 Task: Plan a team-building outdoor sports day for next month on the 12th at 12 PM.
Action: Mouse moved to (62, 83)
Screenshot: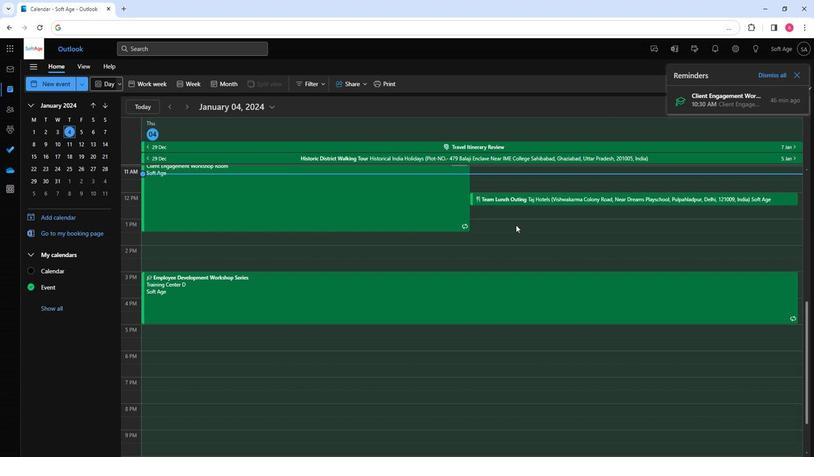 
Action: Mouse pressed left at (62, 83)
Screenshot: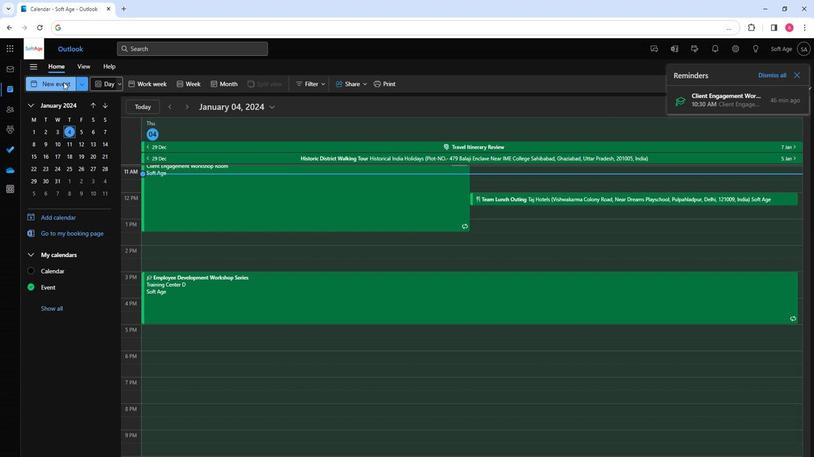 
Action: Mouse moved to (221, 148)
Screenshot: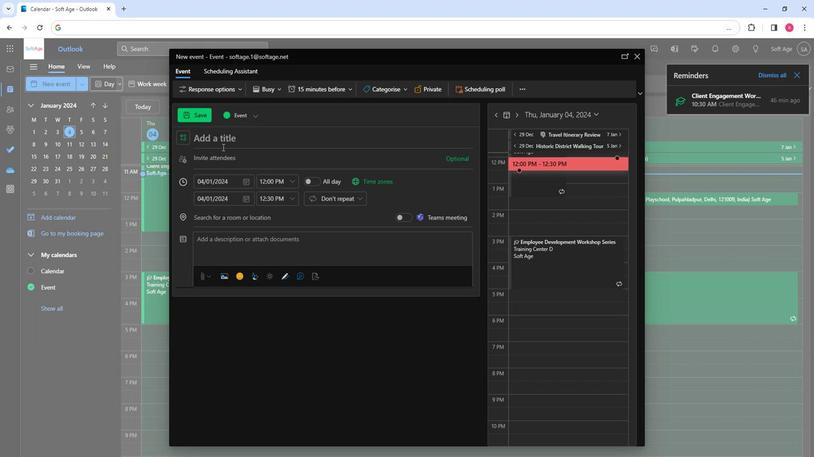 
Action: Key pressed <Key.shift>Team-<Key.shift>Building<Key.space><Key.shift>Outdoor<Key.space><Key.shift>SPorts<Key.space><Key.shift>Day
Screenshot: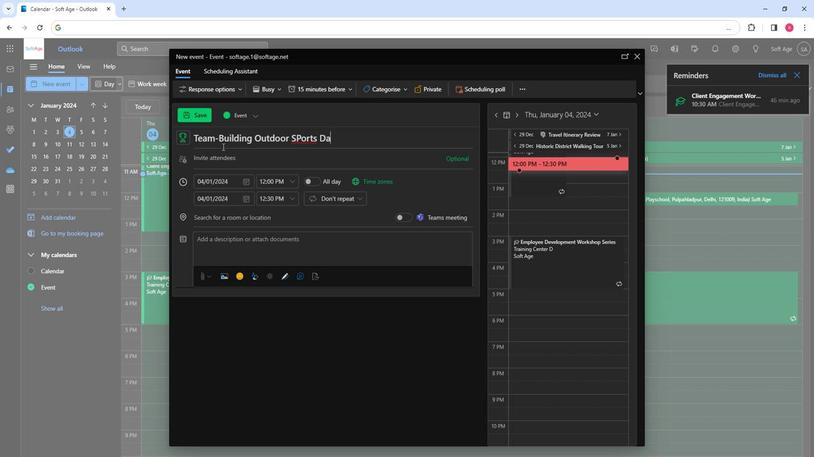 
Action: Mouse moved to (298, 141)
Screenshot: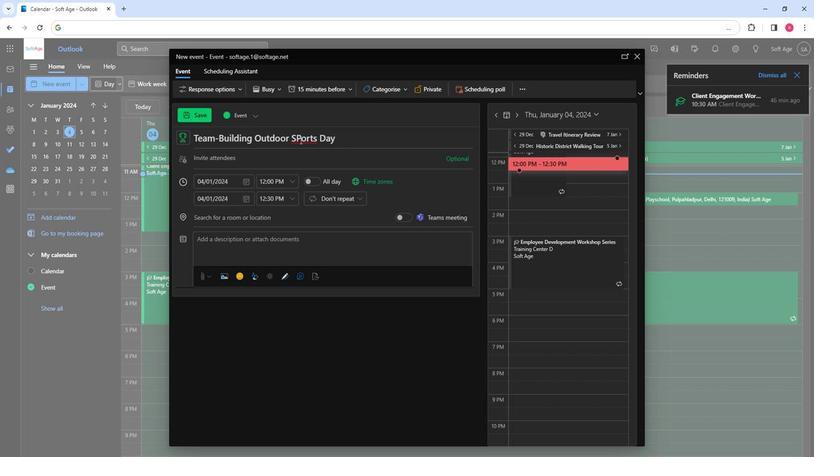
Action: Mouse pressed left at (298, 141)
Screenshot: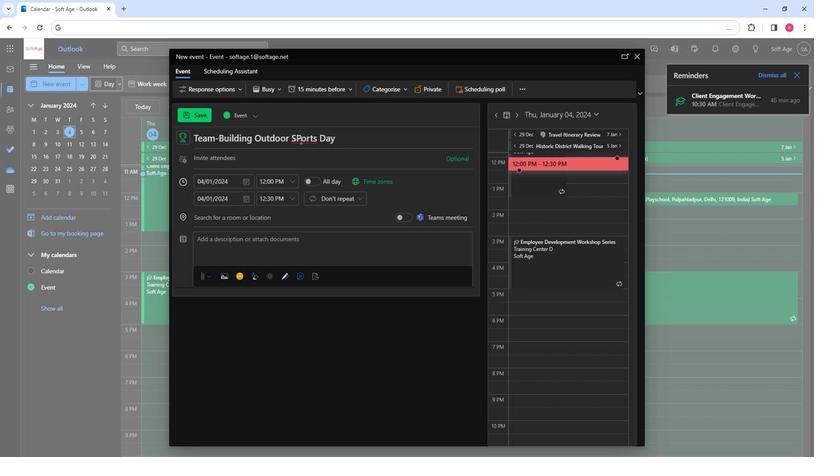
Action: Key pressed <Key.backspace>
Screenshot: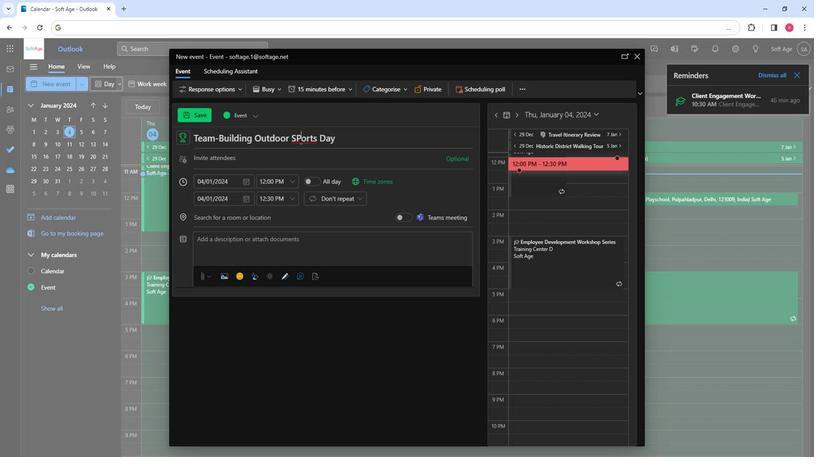 
Action: Mouse moved to (298, 142)
Screenshot: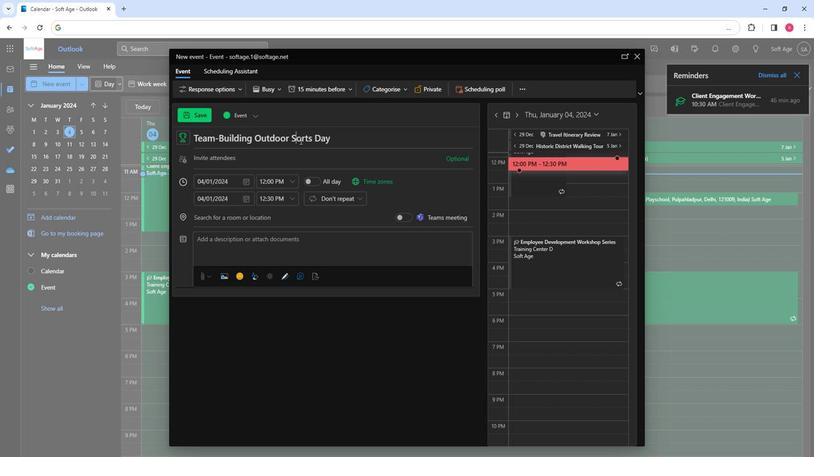 
Action: Key pressed p
Screenshot: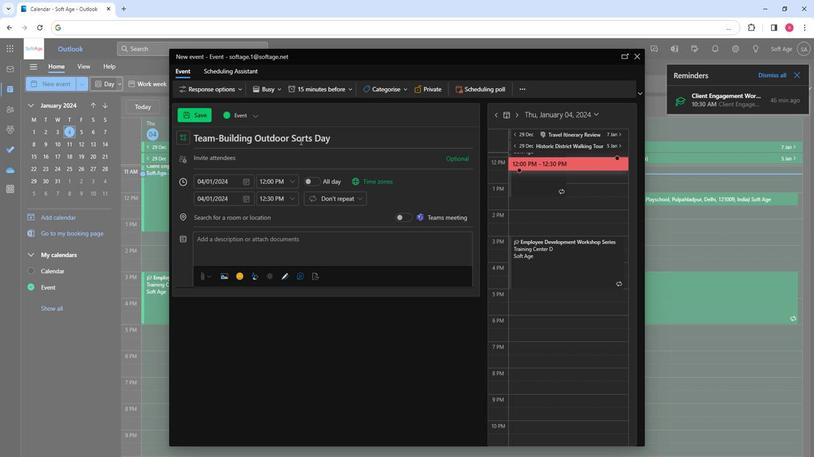 
Action: Mouse moved to (290, 156)
Screenshot: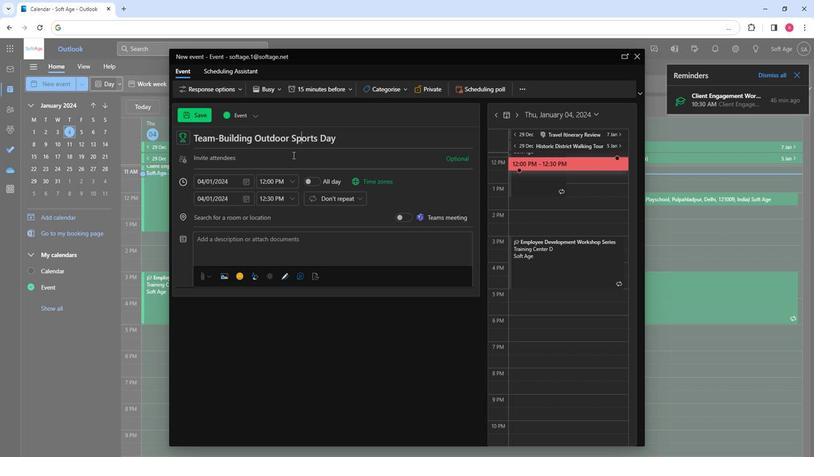 
Action: Mouse pressed left at (290, 156)
Screenshot: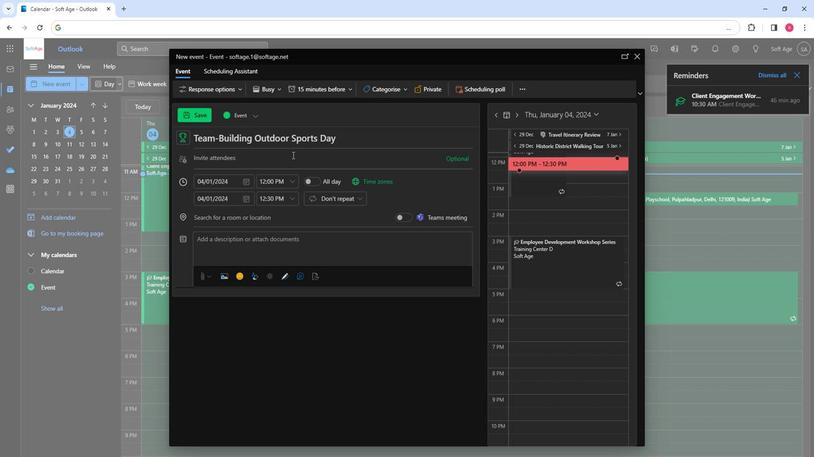
Action: Key pressed so
Screenshot: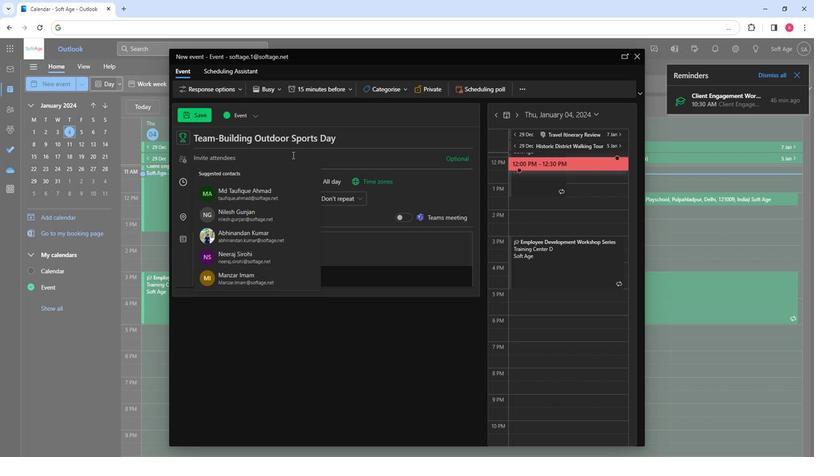 
Action: Mouse moved to (242, 203)
Screenshot: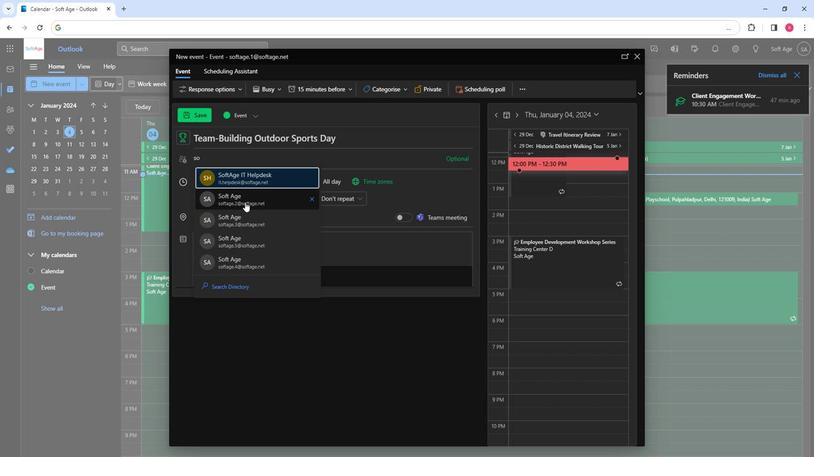 
Action: Mouse pressed left at (242, 203)
Screenshot: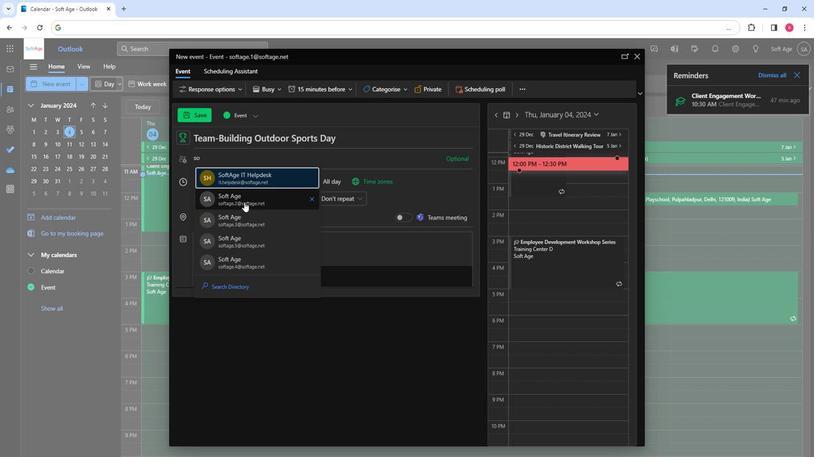 
Action: Mouse moved to (244, 208)
Screenshot: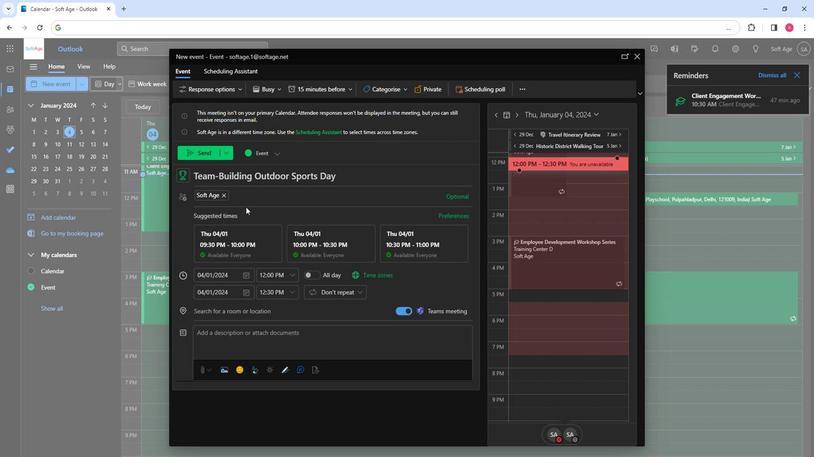 
Action: Key pressed so
Screenshot: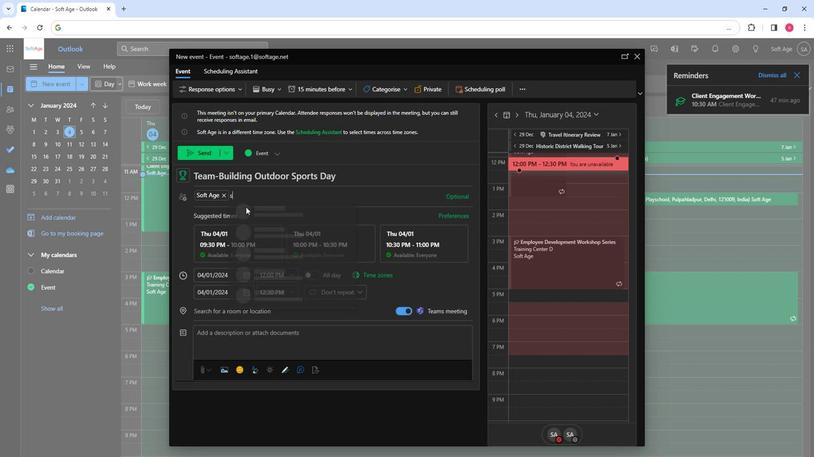 
Action: Mouse moved to (277, 259)
Screenshot: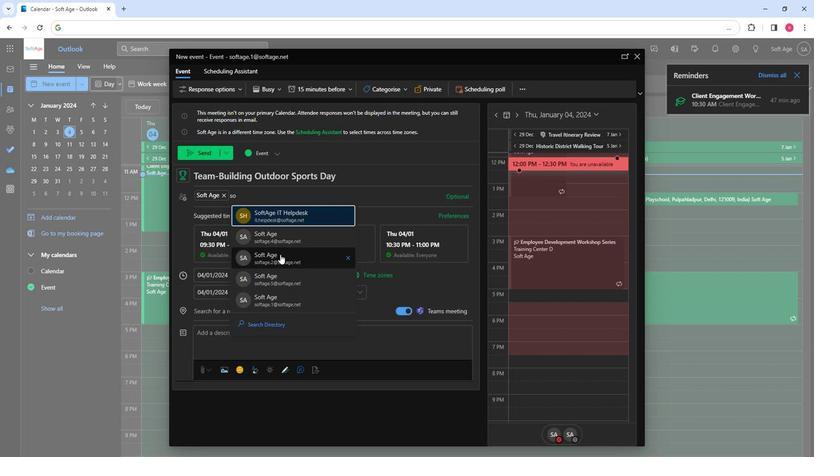 
Action: Mouse pressed left at (277, 259)
Screenshot: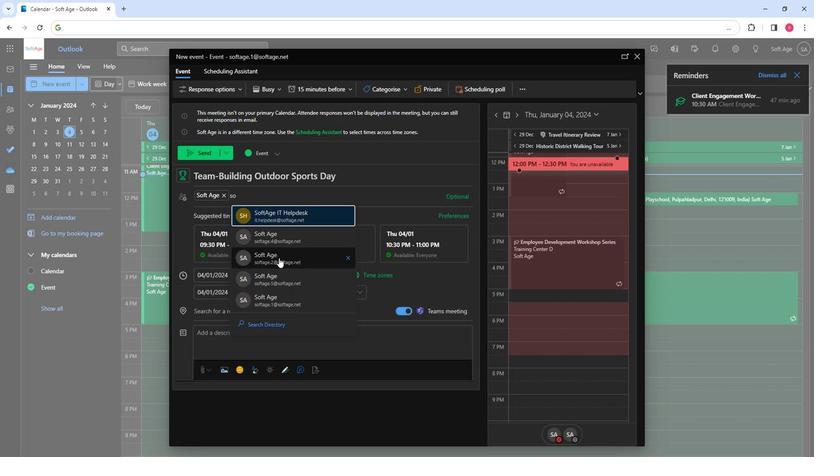 
Action: Key pressed so
Screenshot: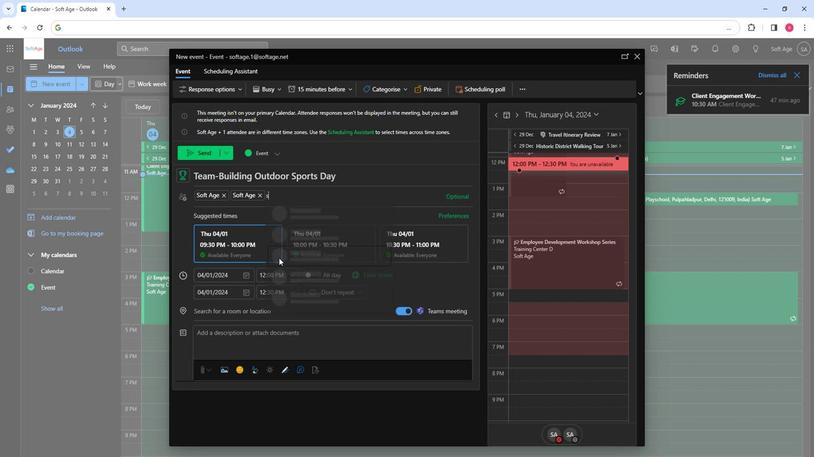 
Action: Mouse moved to (294, 277)
Screenshot: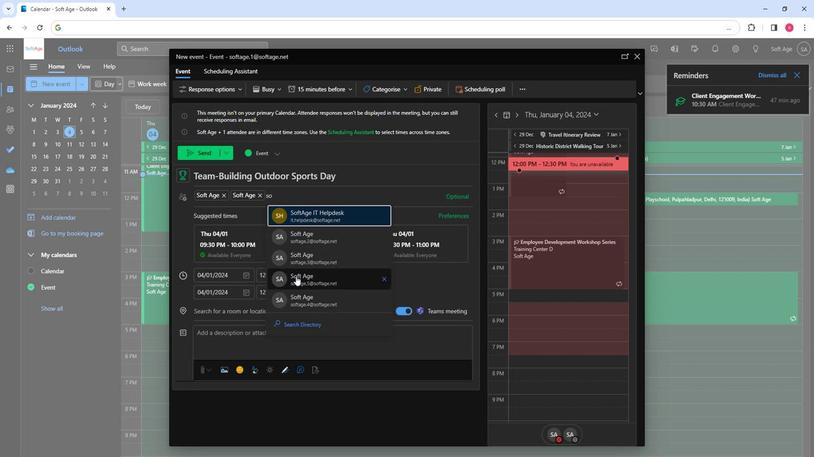
Action: Mouse pressed left at (294, 277)
Screenshot: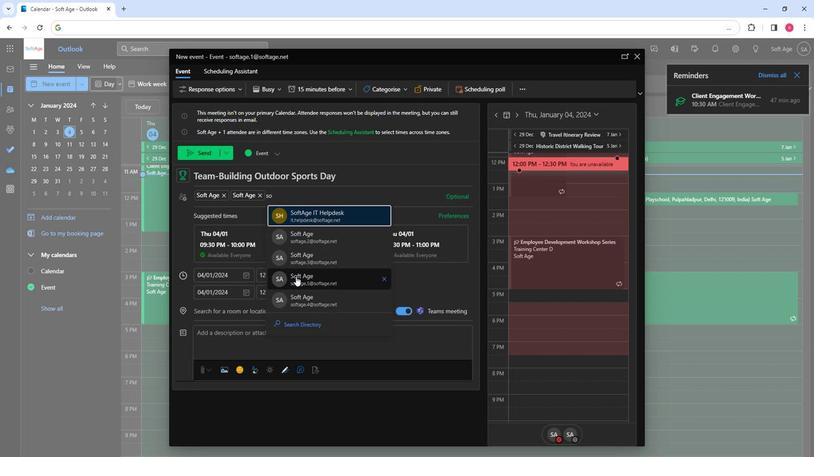
Action: Mouse moved to (247, 276)
Screenshot: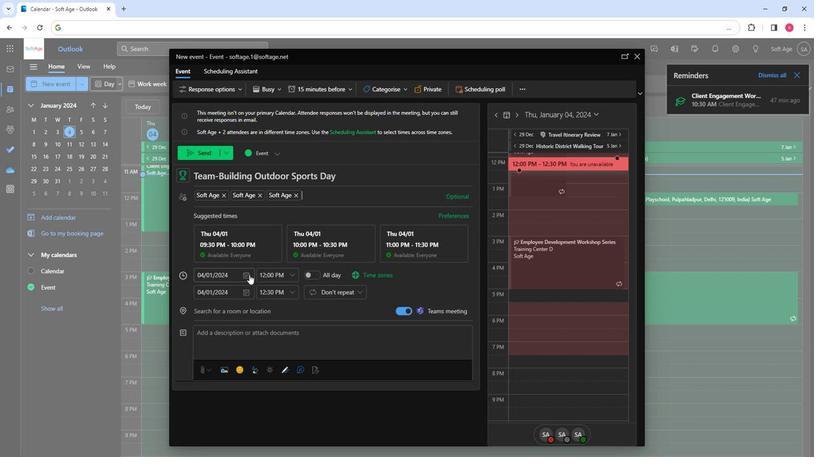 
Action: Mouse pressed left at (247, 276)
Screenshot: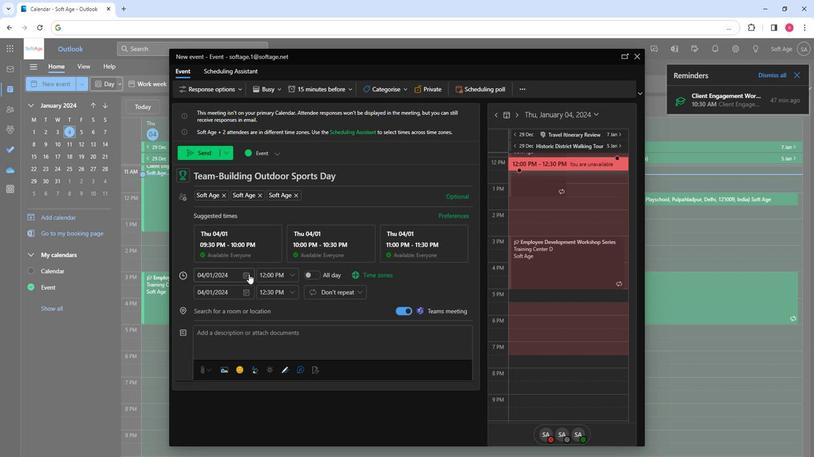 
Action: Mouse moved to (271, 297)
Screenshot: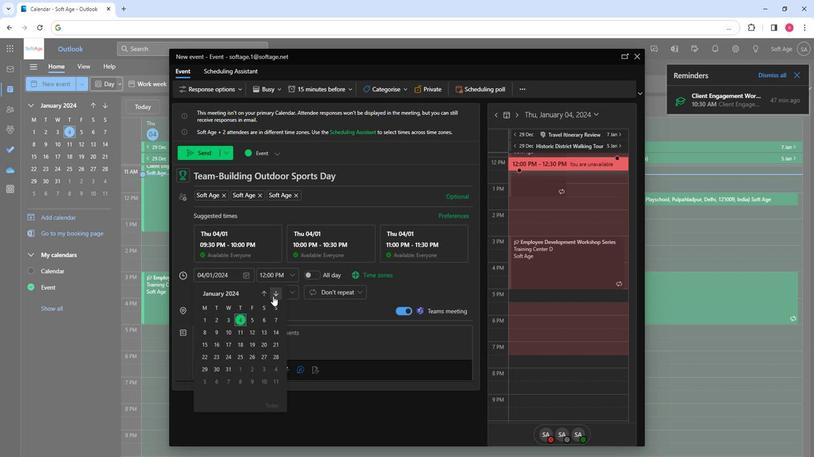 
Action: Mouse pressed left at (271, 297)
Screenshot: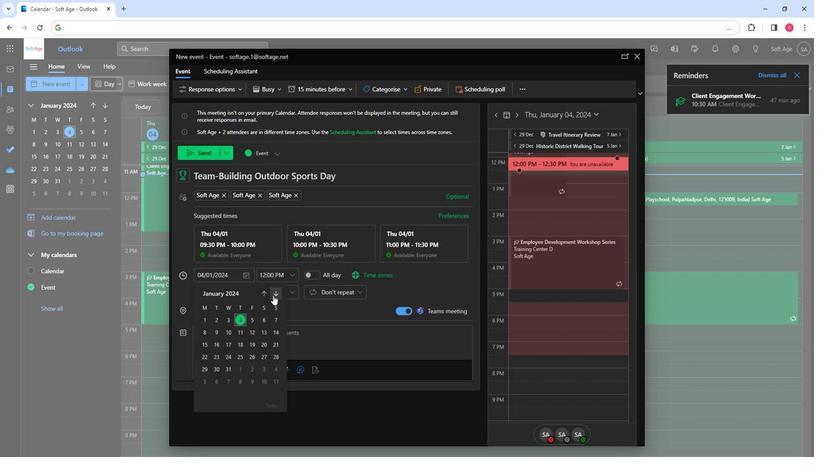 
Action: Mouse moved to (203, 349)
Screenshot: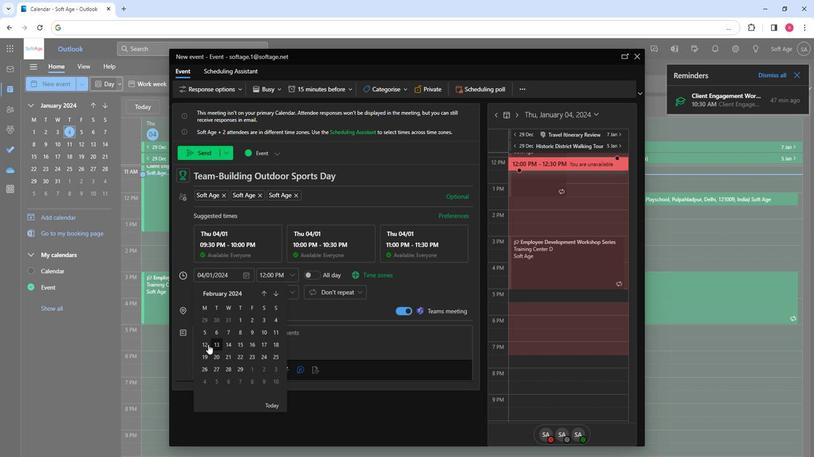 
Action: Mouse pressed left at (203, 349)
Screenshot: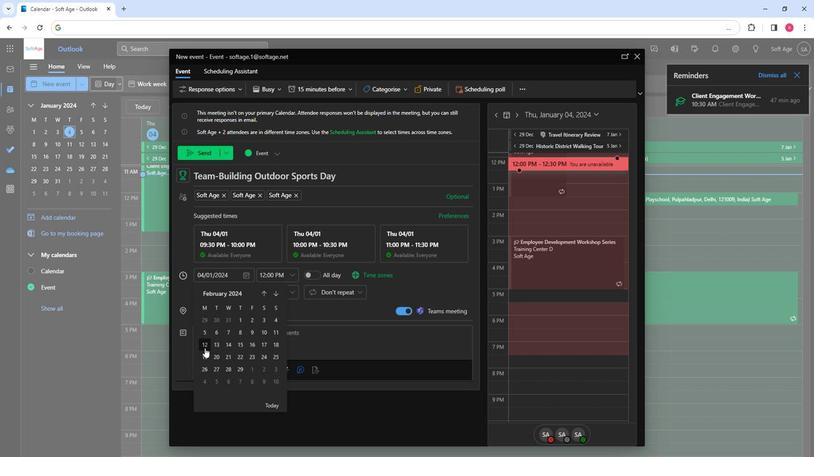 
Action: Mouse moved to (289, 272)
Screenshot: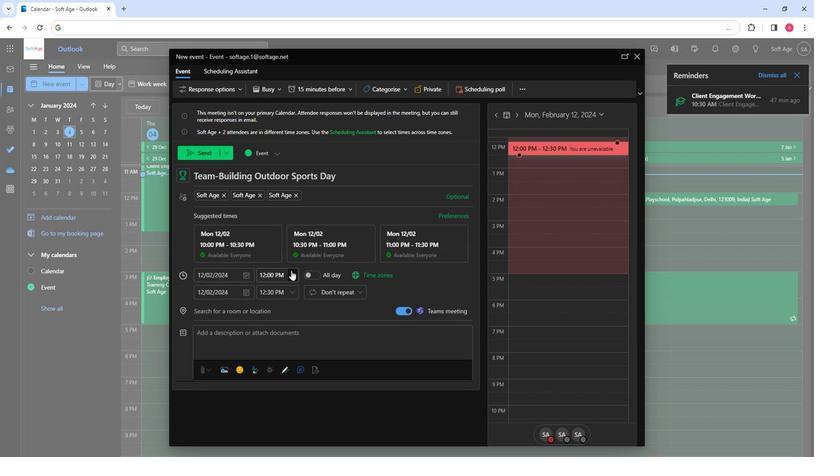 
Action: Mouse pressed left at (289, 272)
Screenshot: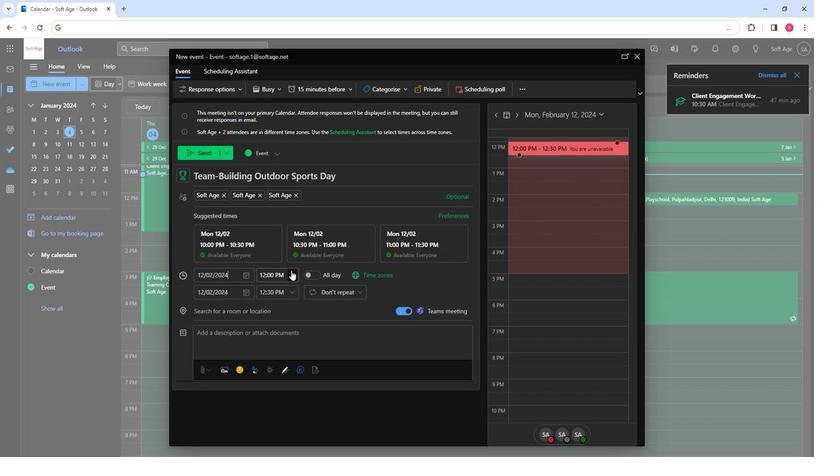 
Action: Mouse moved to (274, 291)
Screenshot: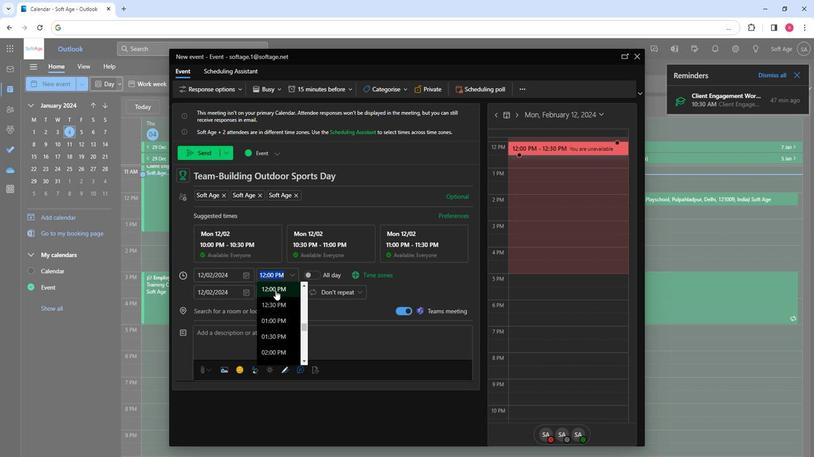 
Action: Mouse pressed left at (274, 291)
Screenshot: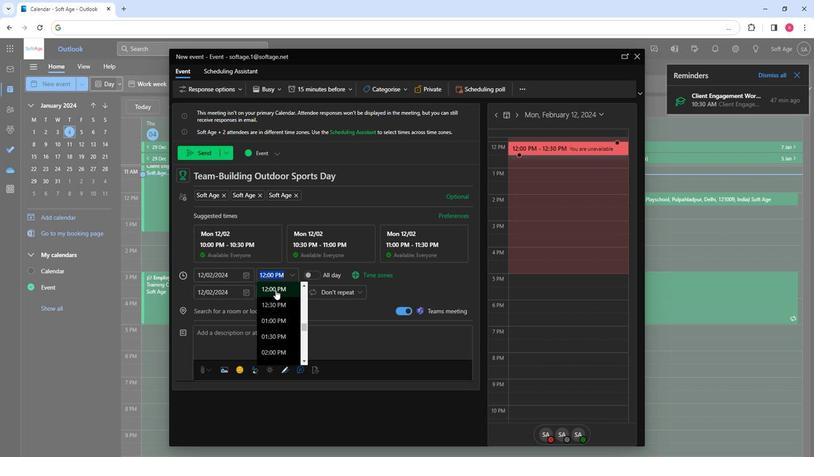 
Action: Mouse moved to (212, 311)
Screenshot: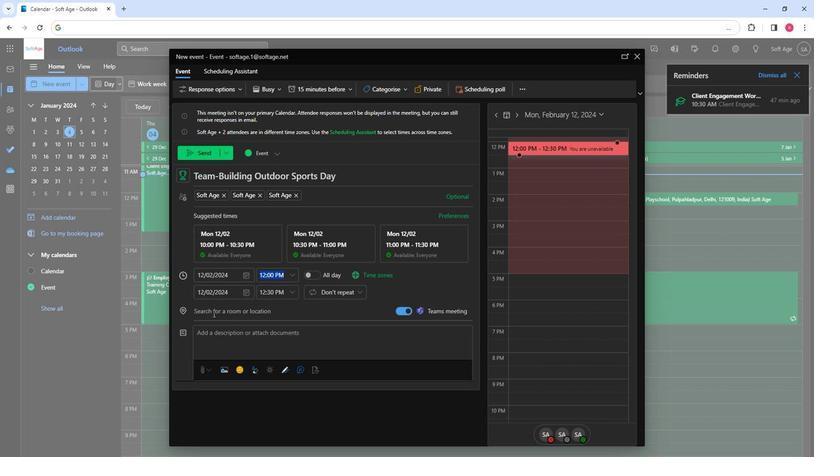 
Action: Mouse pressed left at (212, 311)
Screenshot: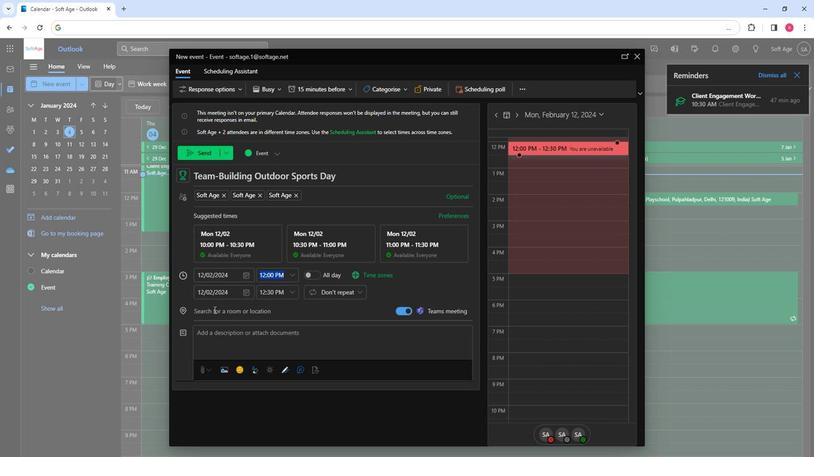 
Action: Key pressed s
Screenshot: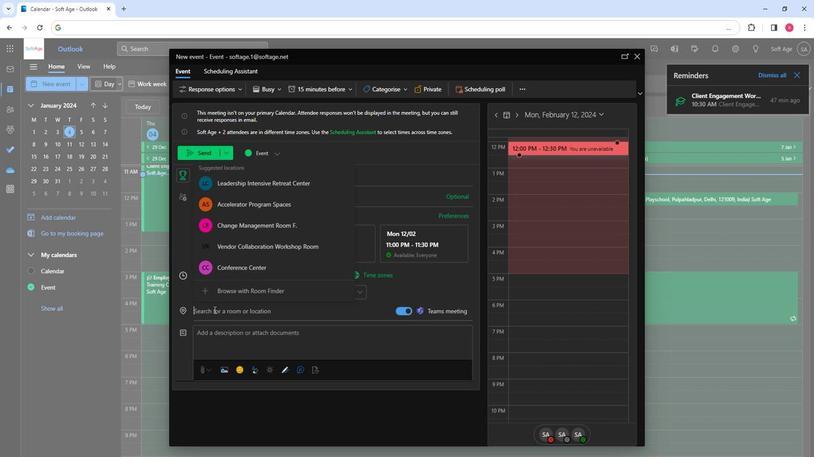 
Action: Mouse moved to (221, 192)
Screenshot: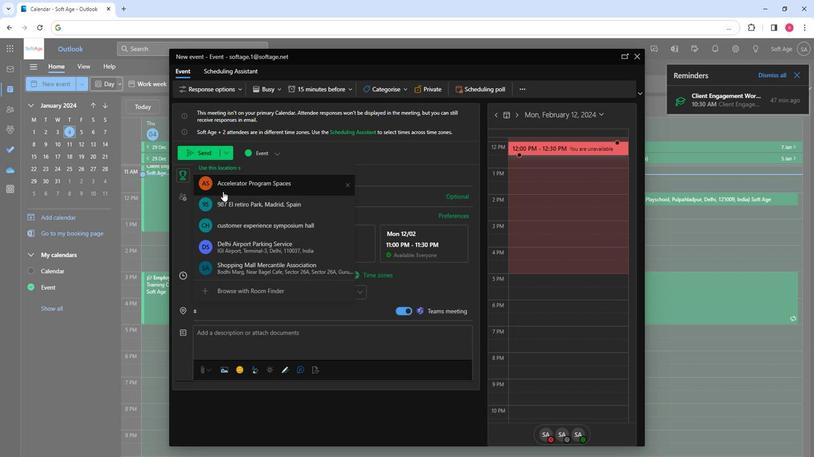 
Action: Mouse pressed left at (221, 192)
Screenshot: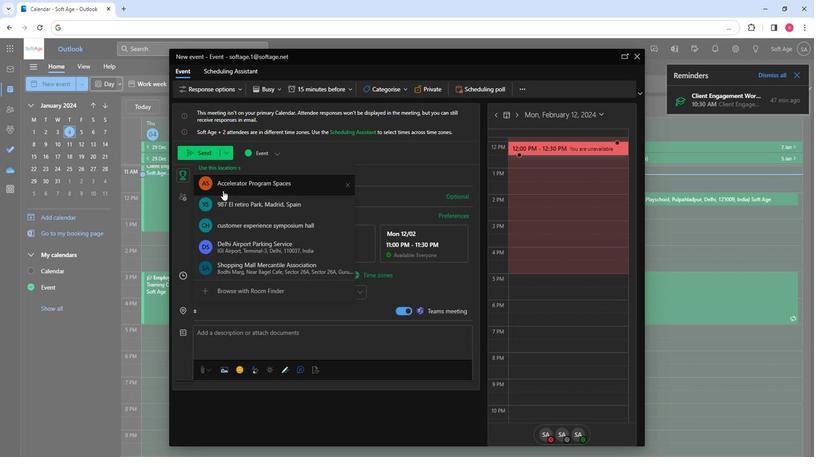 
Action: Mouse moved to (281, 311)
Screenshot: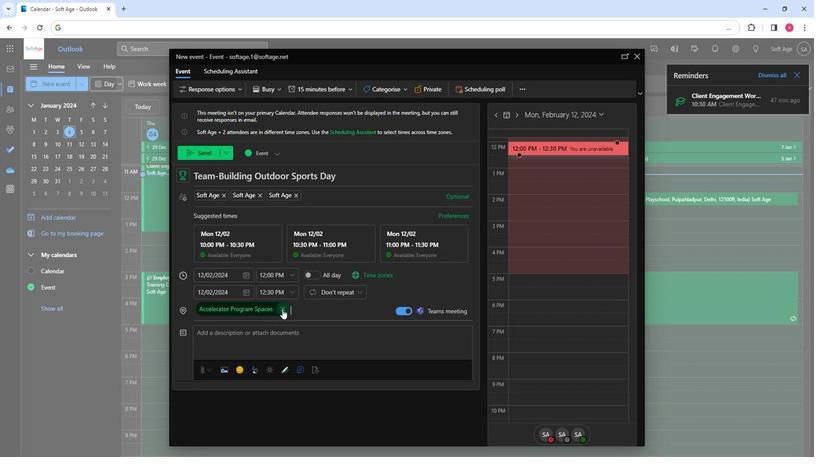 
Action: Mouse pressed left at (281, 311)
Screenshot: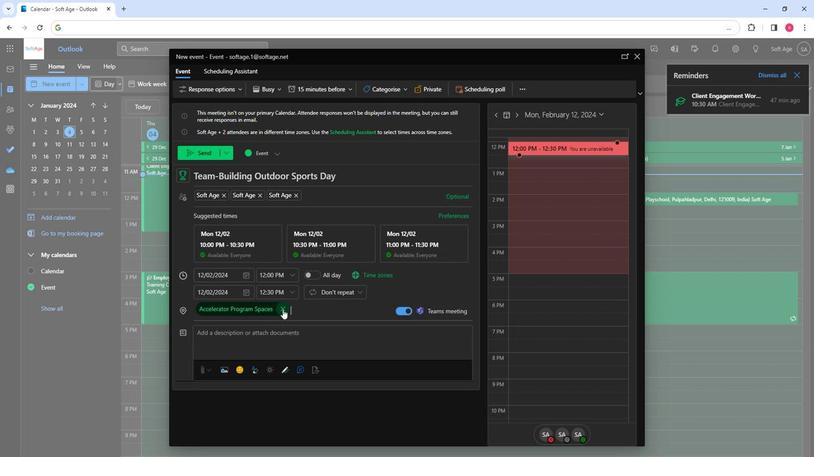 
Action: Mouse moved to (262, 314)
Screenshot: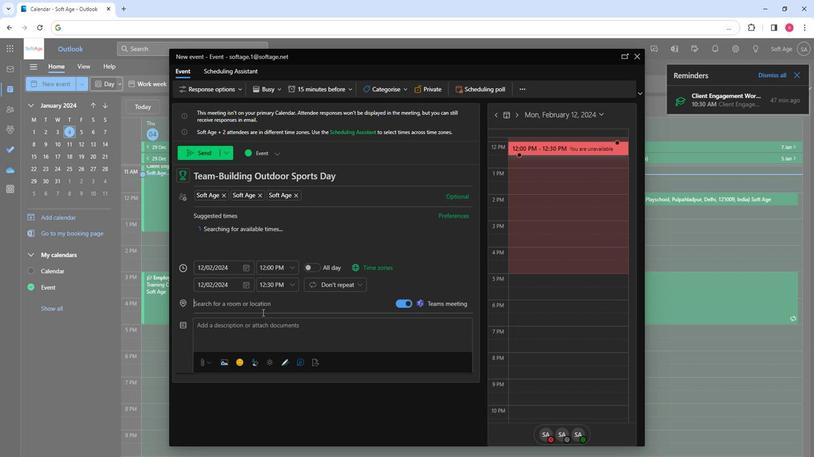 
Action: Key pressed sports
Screenshot: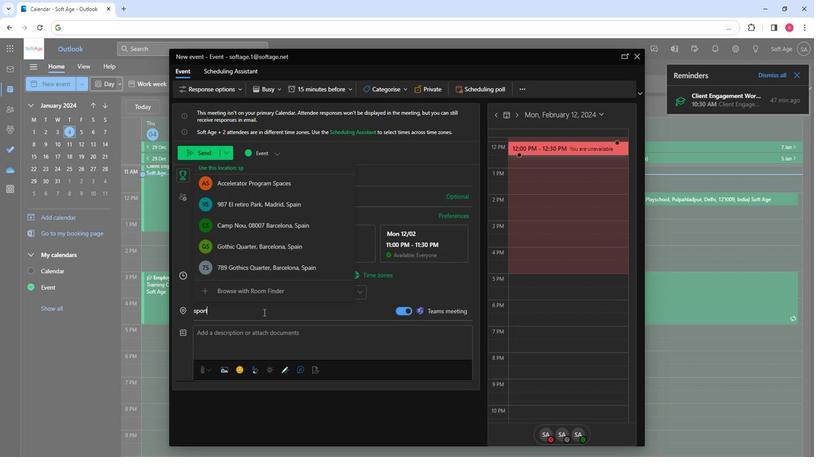 
Action: Mouse moved to (284, 209)
Screenshot: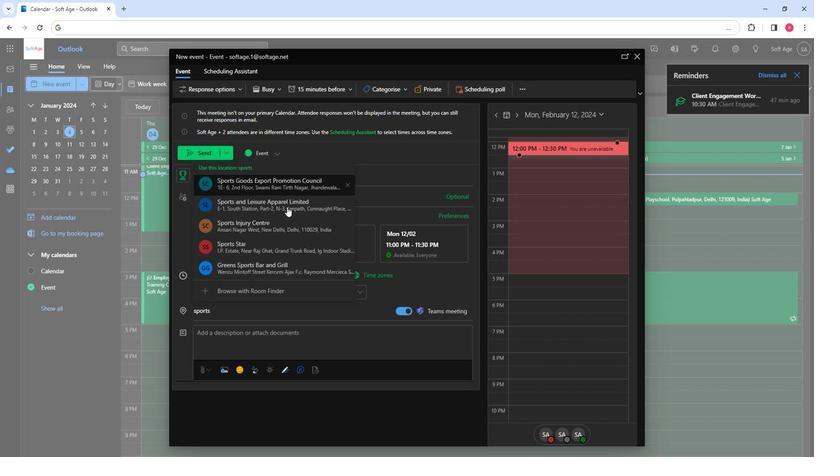 
Action: Mouse pressed left at (284, 209)
Screenshot: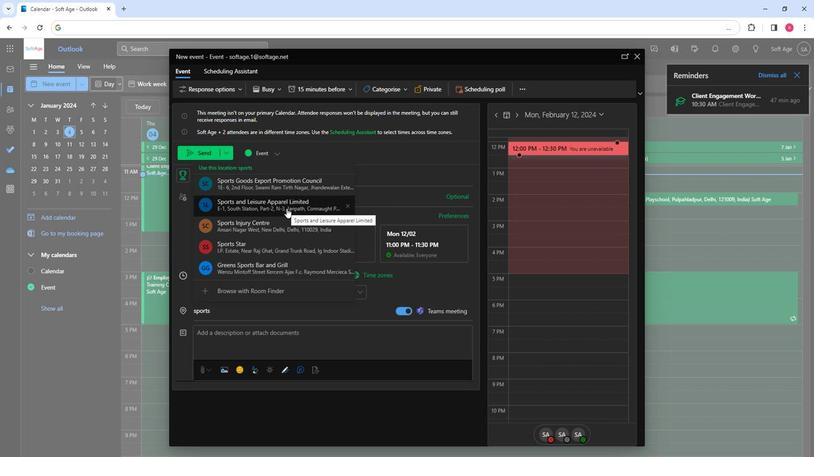 
Action: Mouse moved to (230, 340)
Screenshot: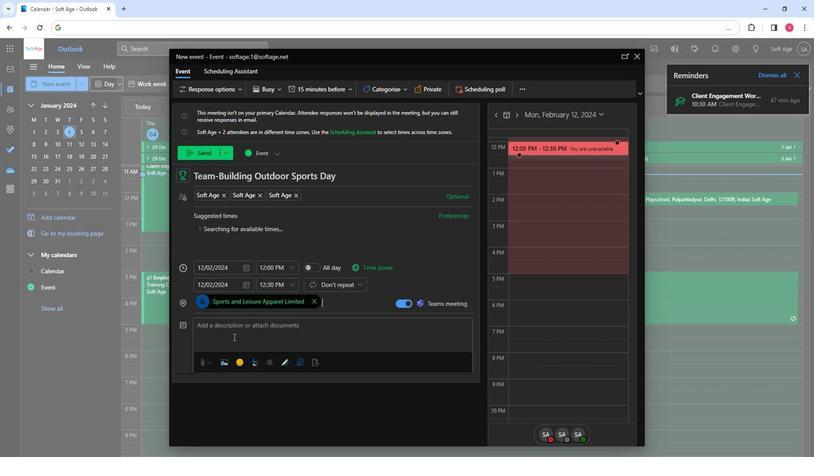
Action: Mouse pressed left at (230, 340)
Screenshot: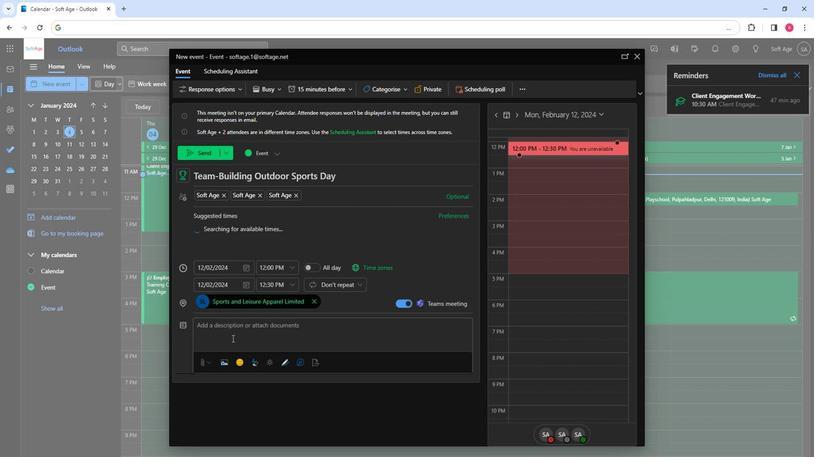 
Action: Key pressed <Key.shift>Revitalize<Key.space>your<Key.space>team<Key.space>with<Key.space>an<Key.space>exciting<Key.space>team-building<Key.space>outdooor<Key.space><Key.backspace><Key.backspace><Key.backspace>r<Key.space>sports<Key.space>day<Key.space>next<Key.space>month.<Key.space><Key.shift>Foster<Key.space>teamwork<Key.space><Key.backspace>,<Key.space>friendly<Key.space>competition,<Key.space>and<Key.space>camaraderie<Key.space>through<Key.space>various<Key.space>sports<Key.space>activities,<Key.space>promoting<Key.space>health<Key.space>and<Key.space>collaboration.
Screenshot: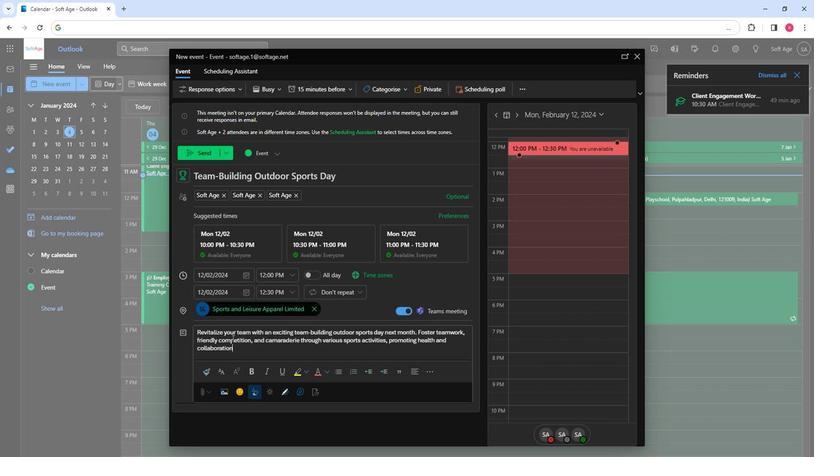 
Action: Mouse moved to (246, 345)
Screenshot: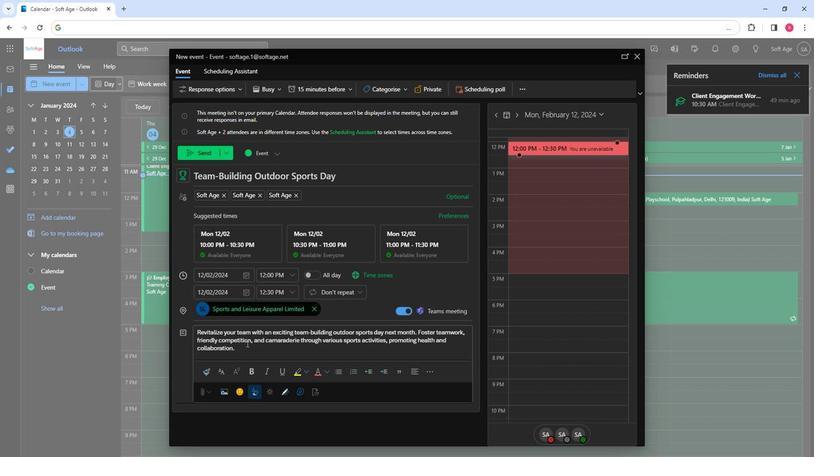 
Action: Mouse pressed left at (246, 345)
Screenshot: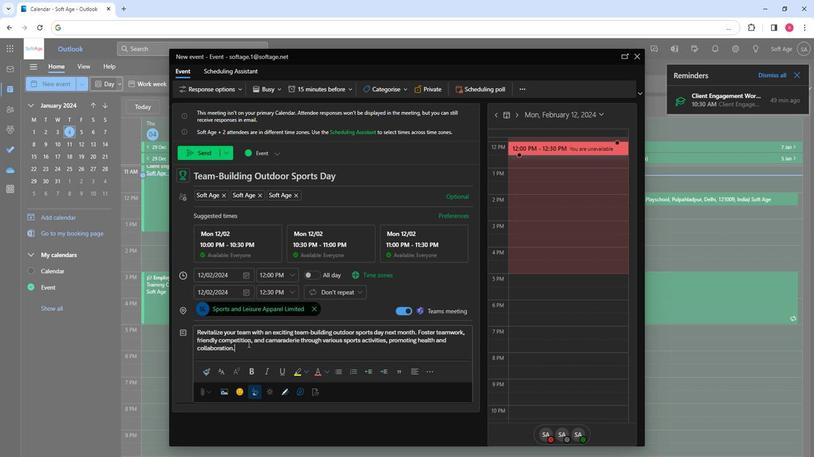 
Action: Mouse pressed left at (246, 345)
Screenshot: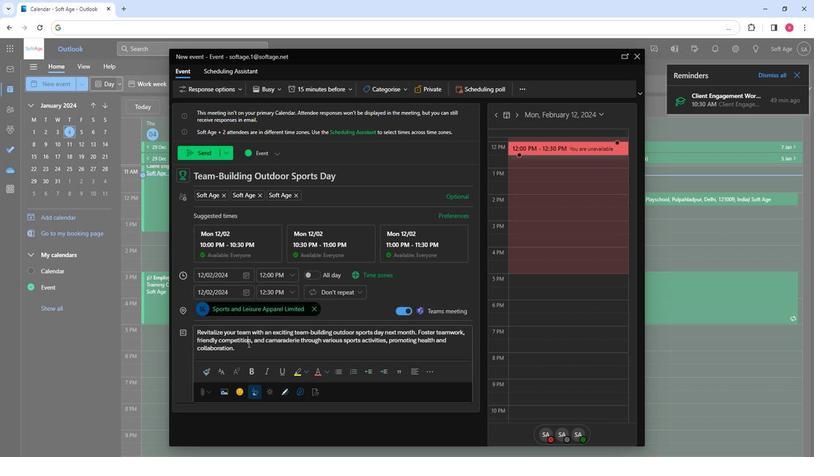 
Action: Mouse pressed left at (246, 345)
Screenshot: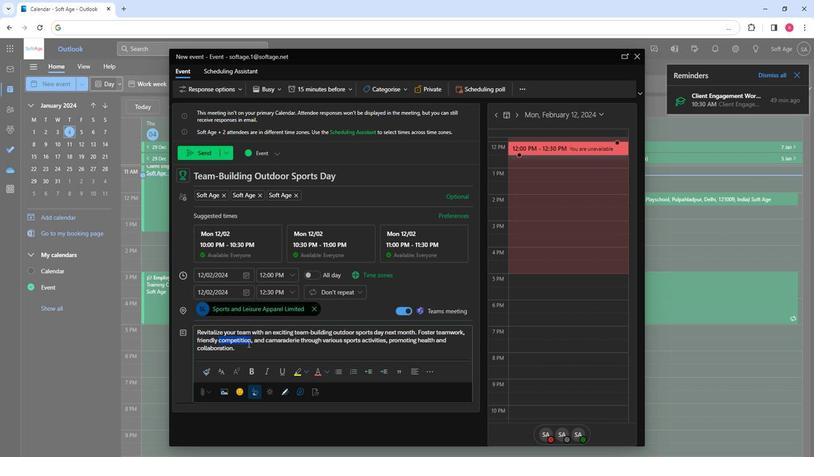 
Action: Mouse pressed left at (246, 345)
Screenshot: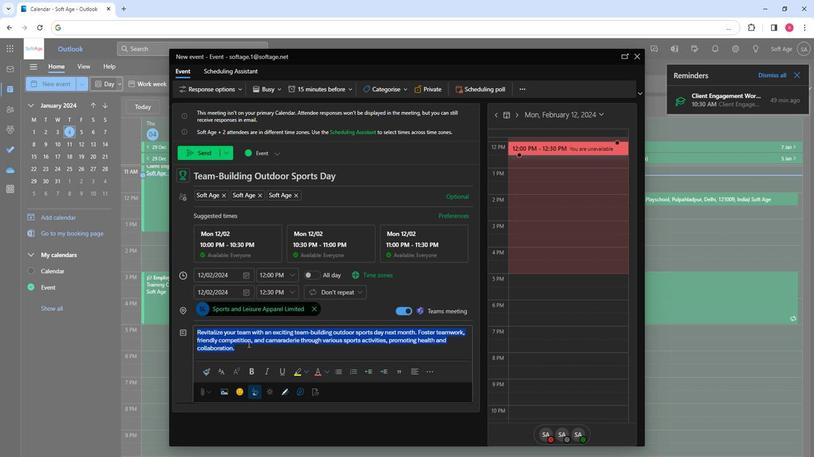 
Action: Mouse moved to (225, 373)
Screenshot: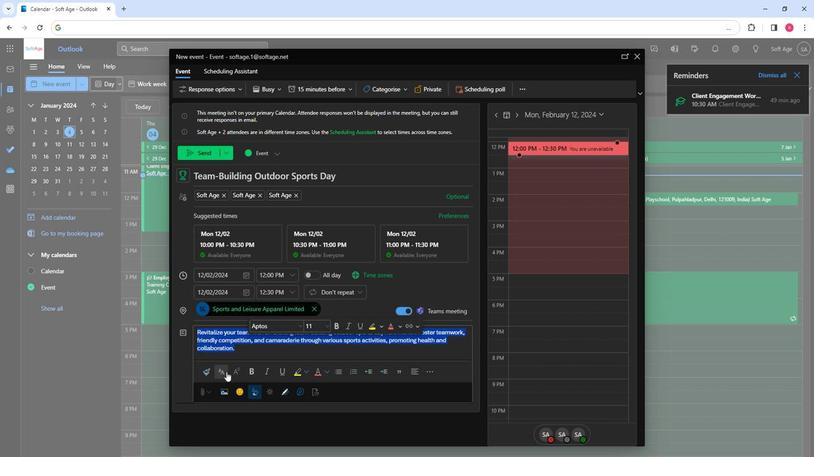 
Action: Mouse pressed left at (225, 373)
Screenshot: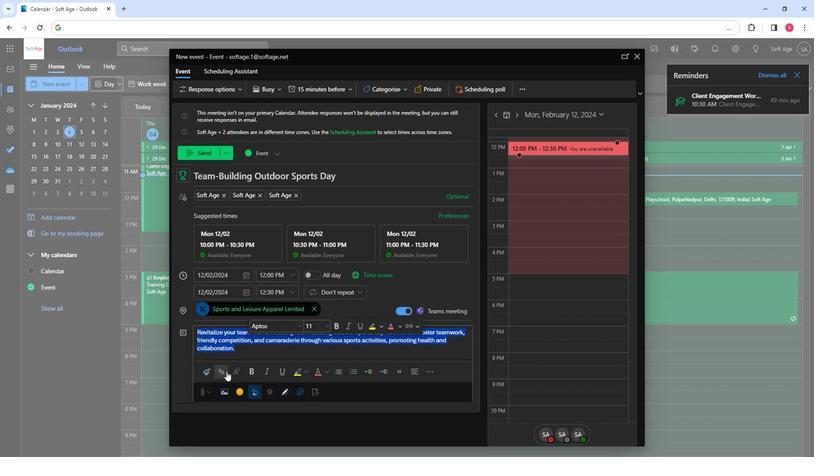 
Action: Mouse moved to (248, 308)
Screenshot: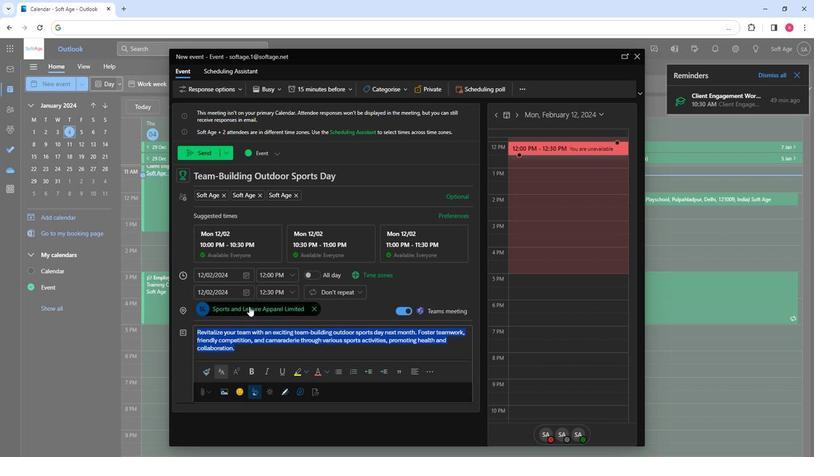 
Action: Mouse scrolled (248, 307) with delta (0, 0)
Screenshot: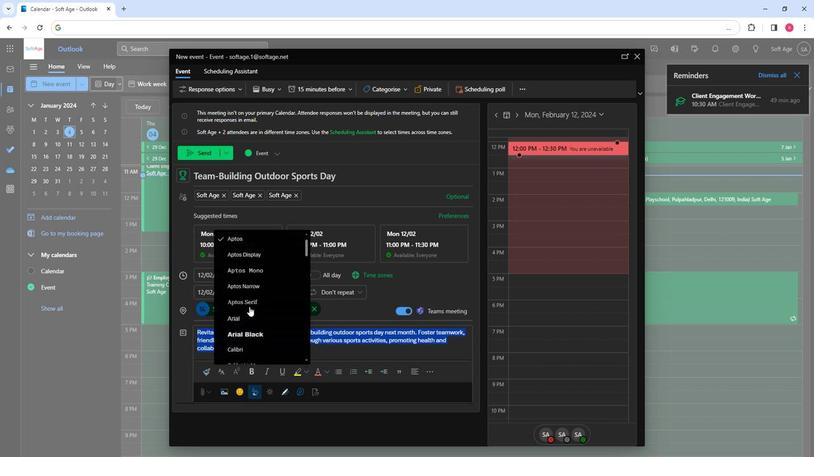 
Action: Mouse moved to (248, 308)
Screenshot: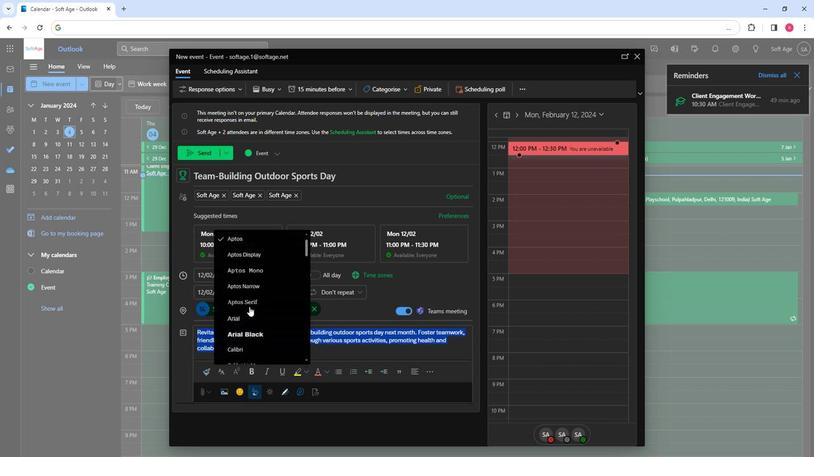 
Action: Mouse scrolled (248, 307) with delta (0, 0)
Screenshot: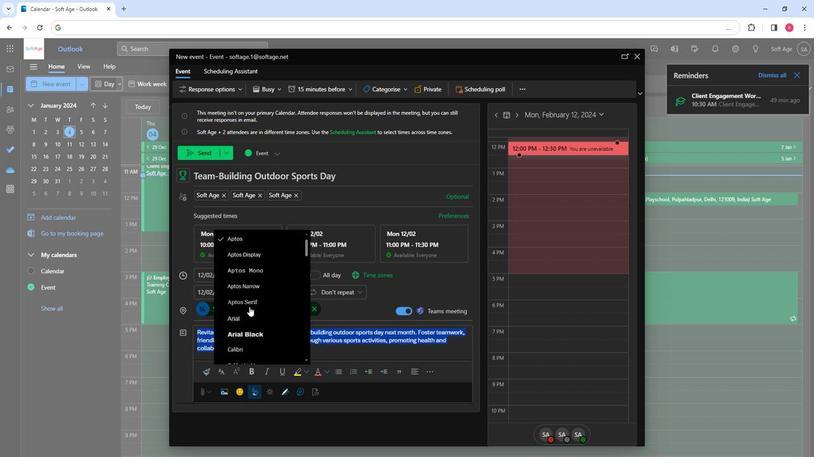
Action: Mouse moved to (248, 308)
Screenshot: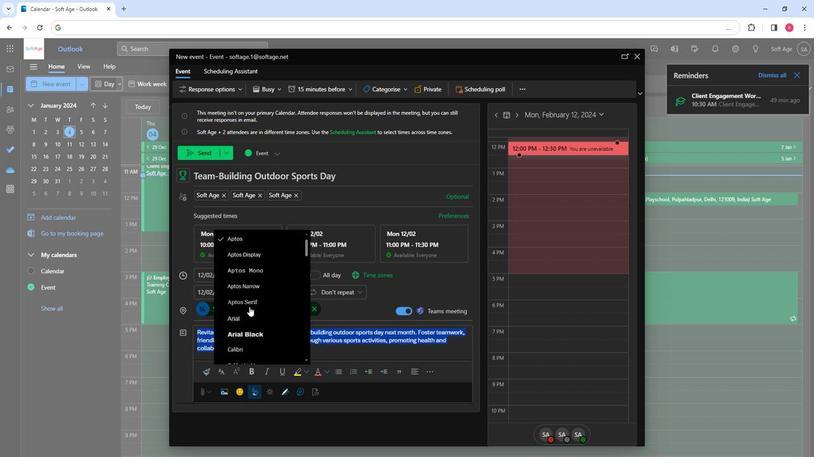 
Action: Mouse scrolled (248, 307) with delta (0, 0)
Screenshot: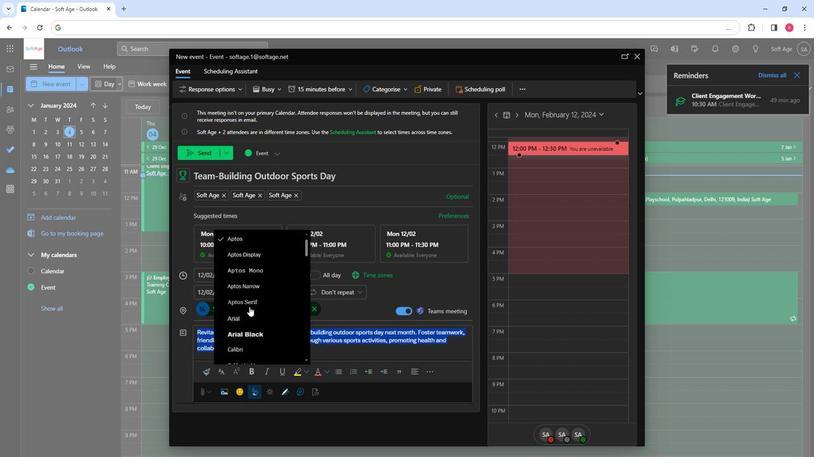 
Action: Mouse scrolled (248, 307) with delta (0, 0)
Screenshot: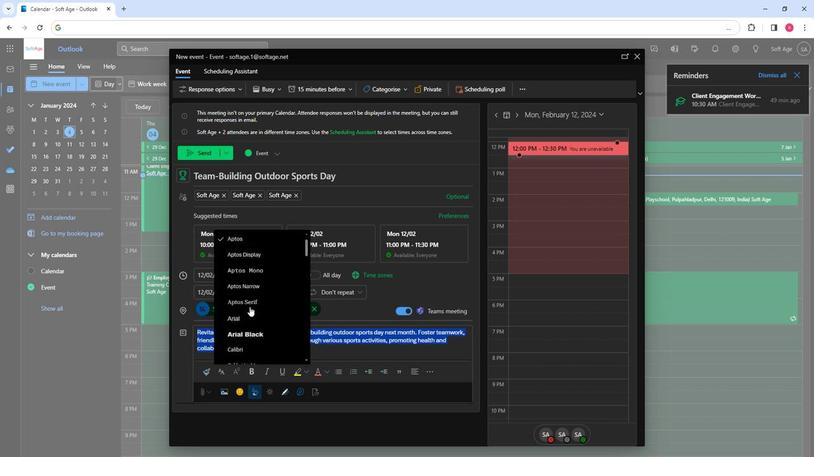 
Action: Mouse moved to (245, 324)
Screenshot: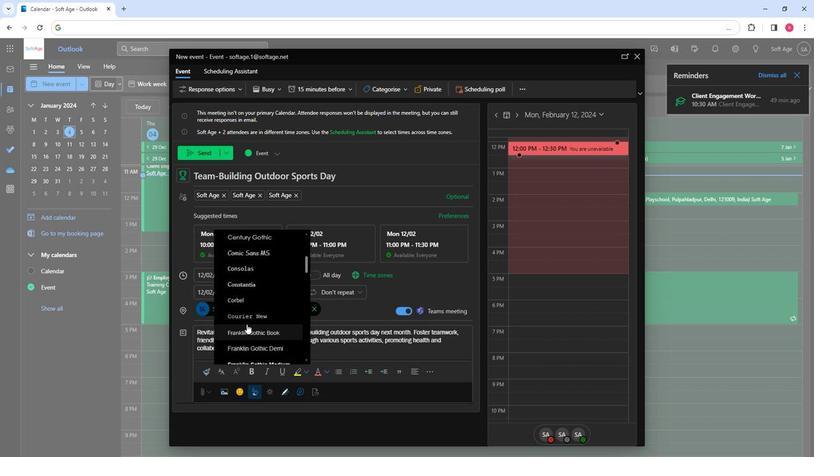 
Action: Mouse scrolled (245, 323) with delta (0, 0)
Screenshot: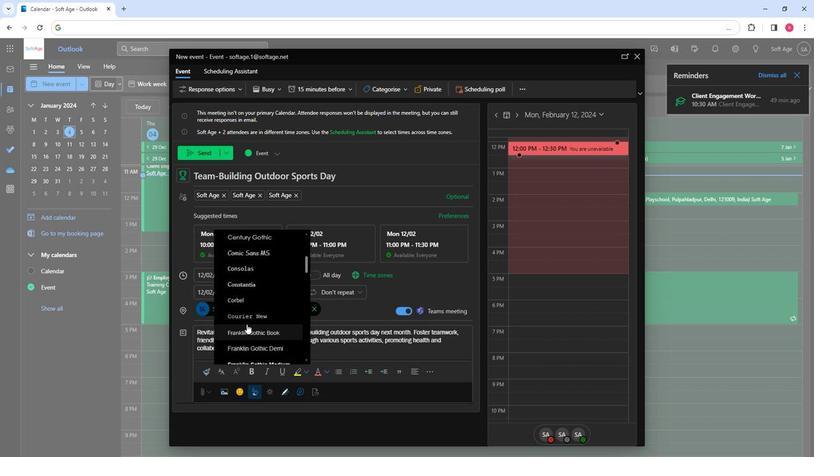 
Action: Mouse scrolled (245, 323) with delta (0, 0)
Screenshot: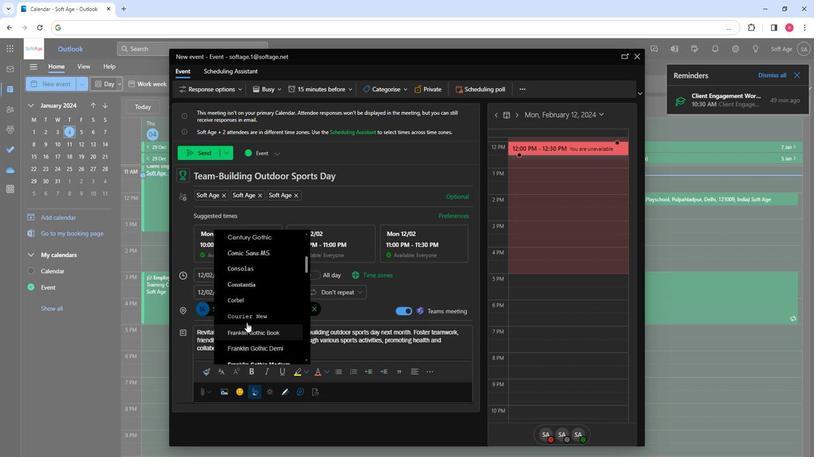 
Action: Mouse moved to (245, 323)
Screenshot: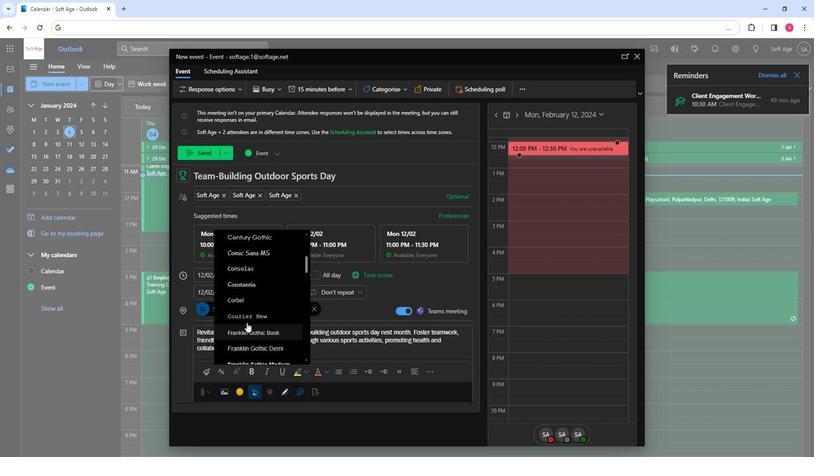 
Action: Mouse scrolled (245, 323) with delta (0, 0)
Screenshot: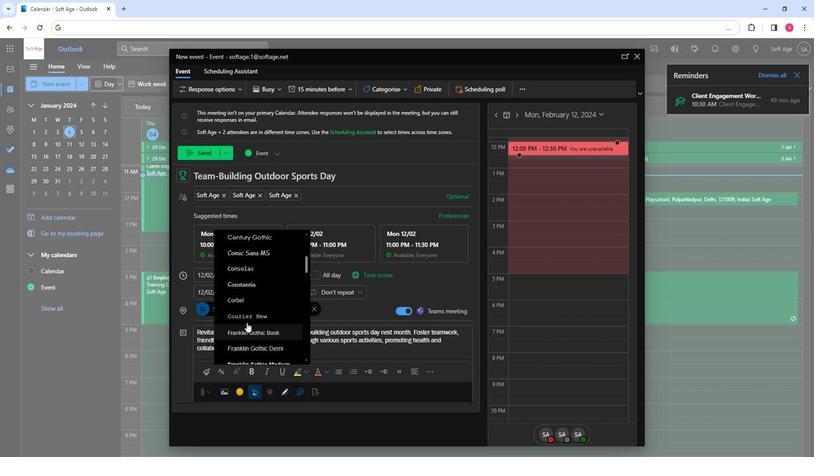 
Action: Mouse moved to (236, 295)
Screenshot: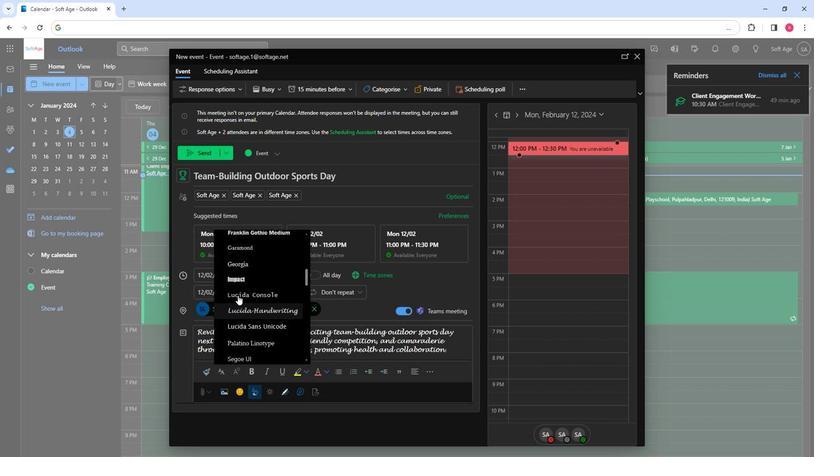 
Action: Mouse pressed left at (236, 295)
Screenshot: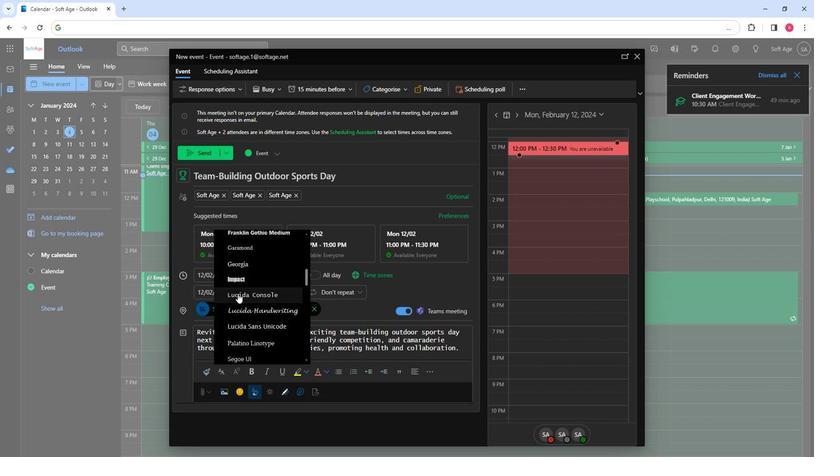 
Action: Mouse moved to (262, 372)
Screenshot: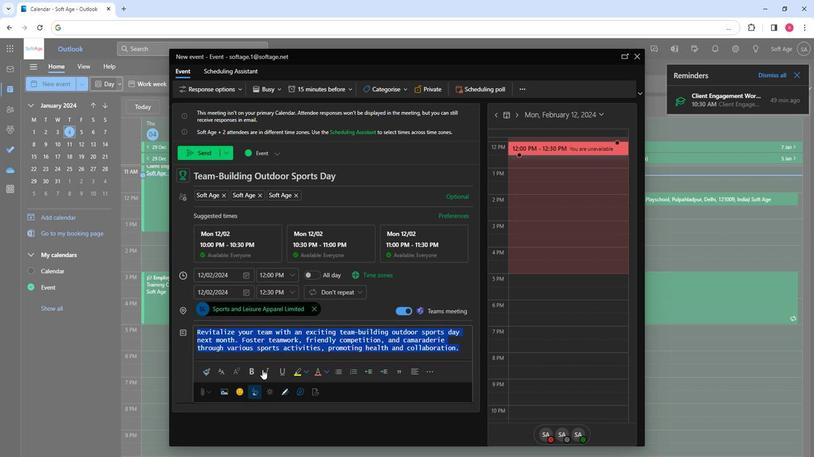 
Action: Mouse pressed left at (262, 372)
Screenshot: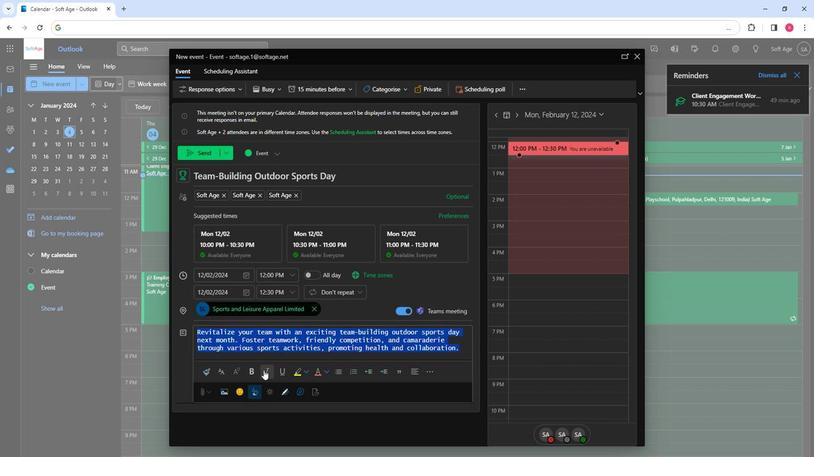 
Action: Mouse moved to (305, 370)
Screenshot: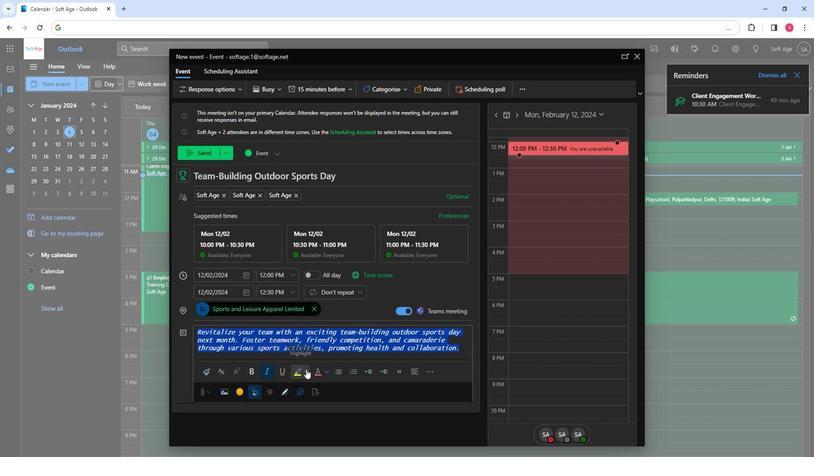 
Action: Mouse pressed left at (305, 370)
Screenshot: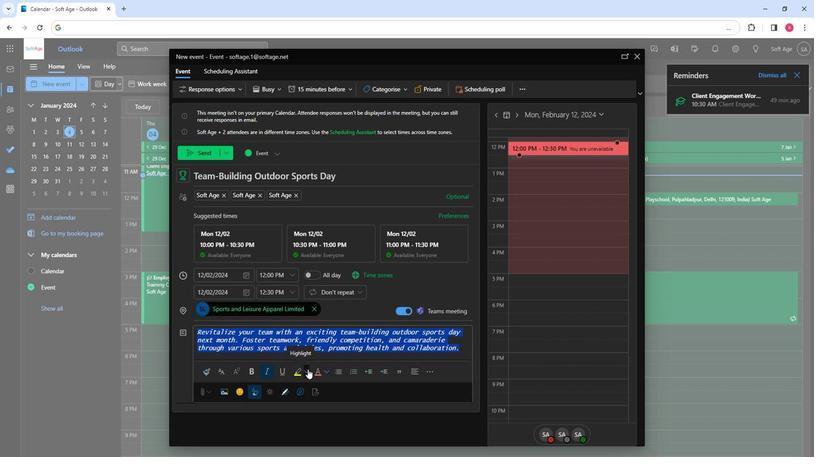 
Action: Mouse moved to (309, 406)
Screenshot: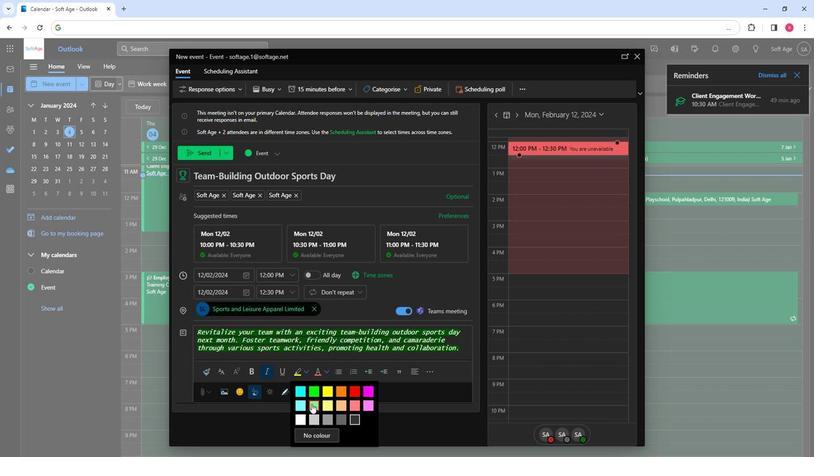 
Action: Mouse pressed left at (309, 406)
Screenshot: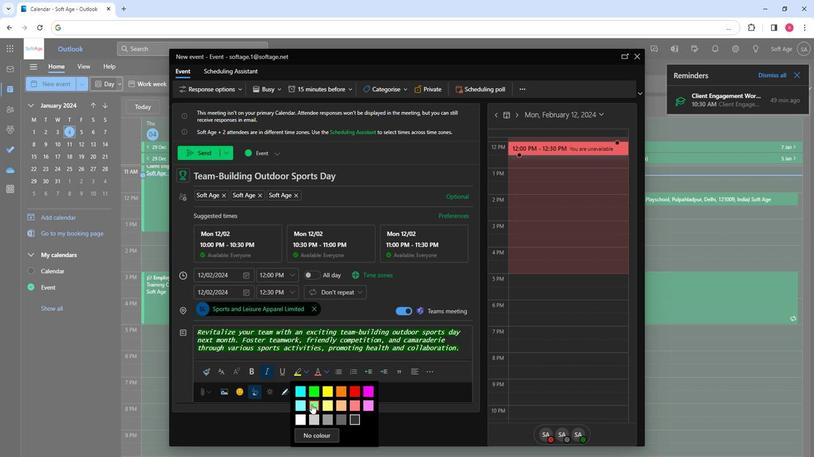 
Action: Mouse moved to (358, 354)
Screenshot: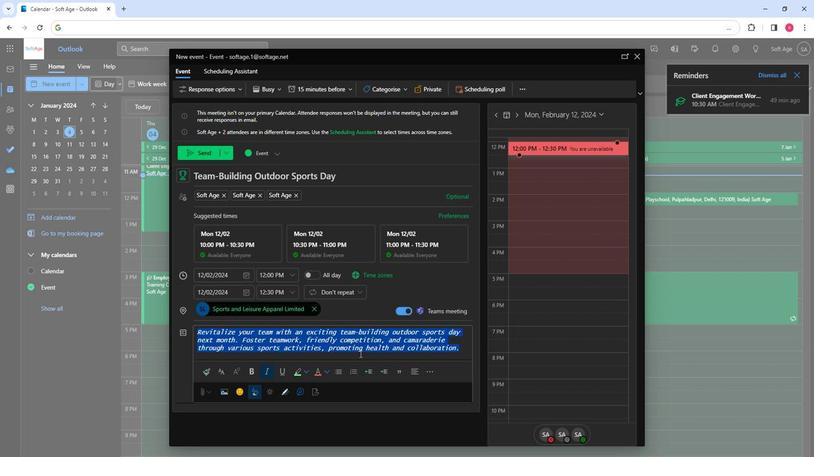 
Action: Mouse pressed left at (358, 354)
Screenshot: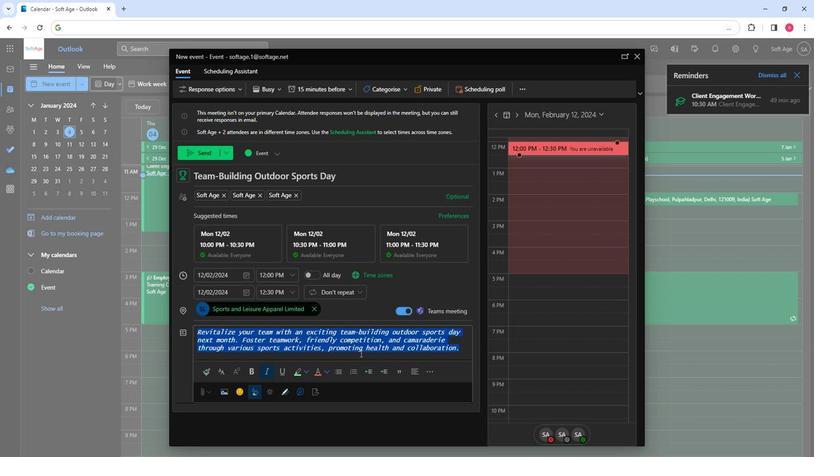 
Action: Mouse moved to (192, 153)
Screenshot: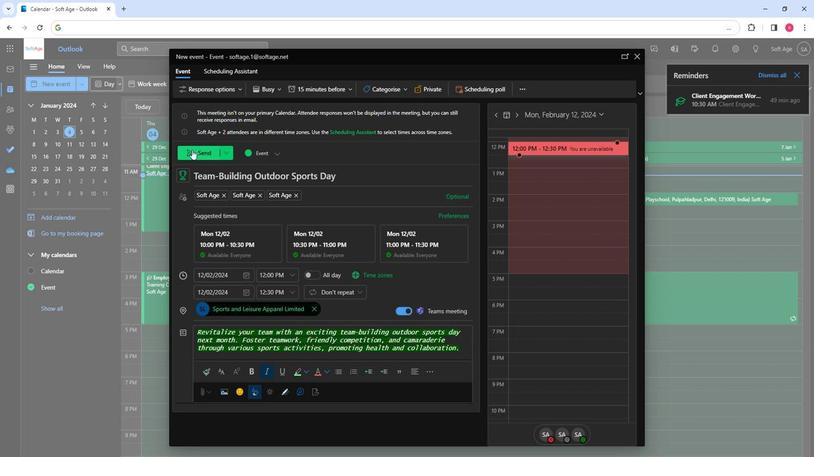 
Action: Mouse pressed left at (192, 153)
Screenshot: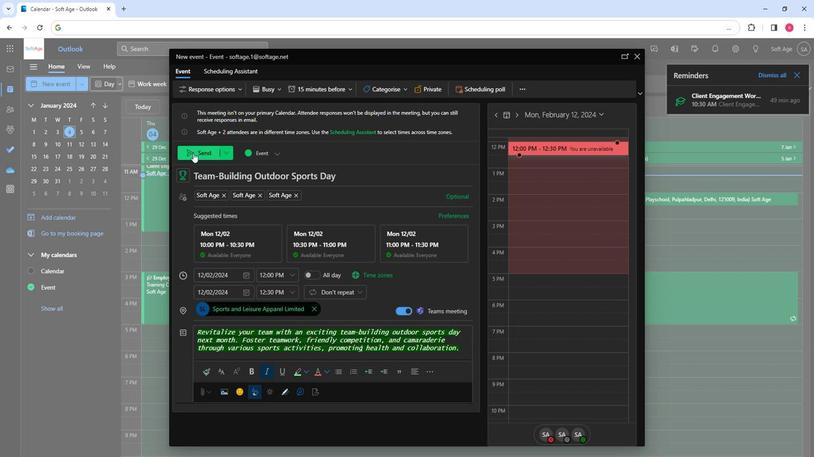 
Action: Mouse moved to (314, 288)
Screenshot: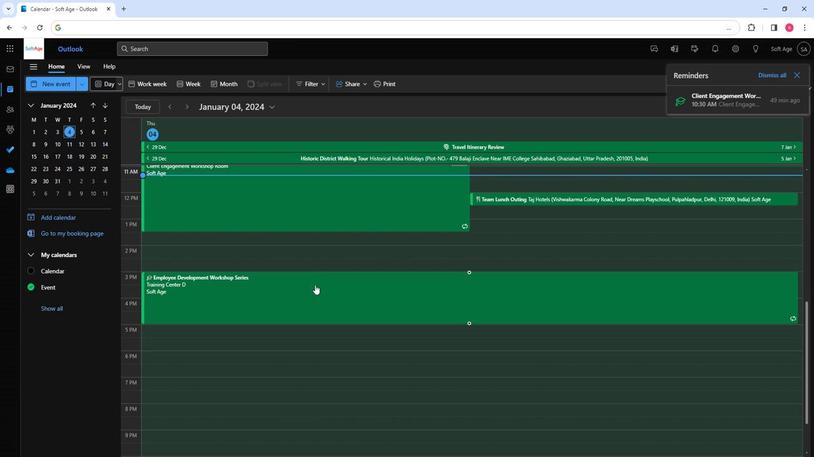 
